 Task: Check the average views per listing of club house in the last 5 years.
Action: Mouse moved to (835, 190)
Screenshot: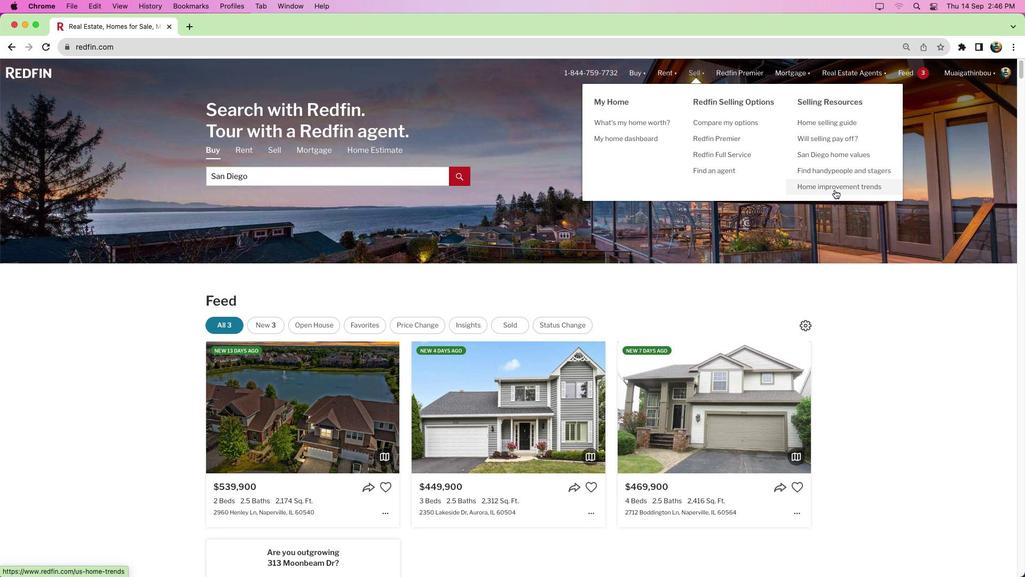 
Action: Mouse pressed left at (835, 190)
Screenshot: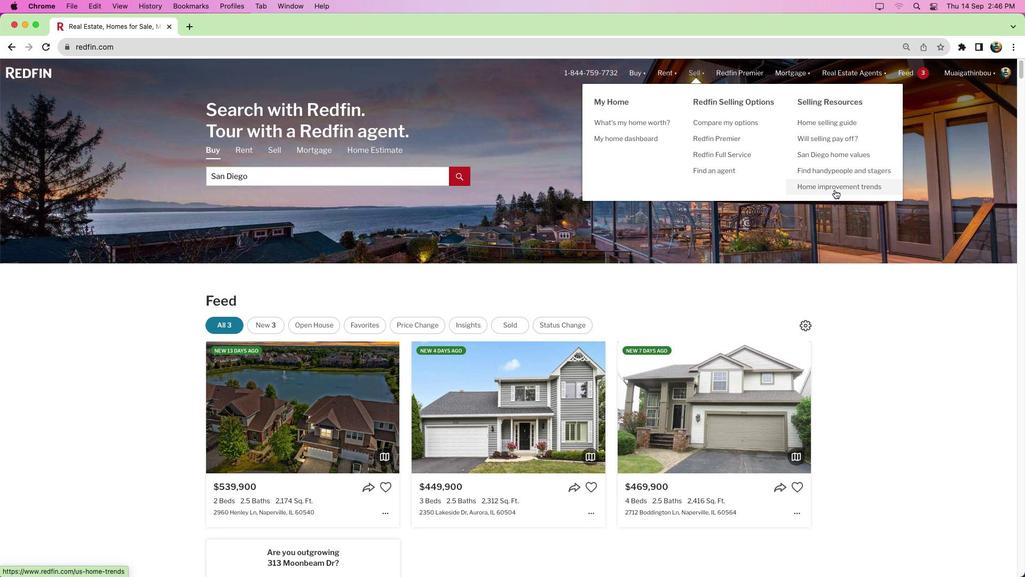 
Action: Mouse moved to (544, 262)
Screenshot: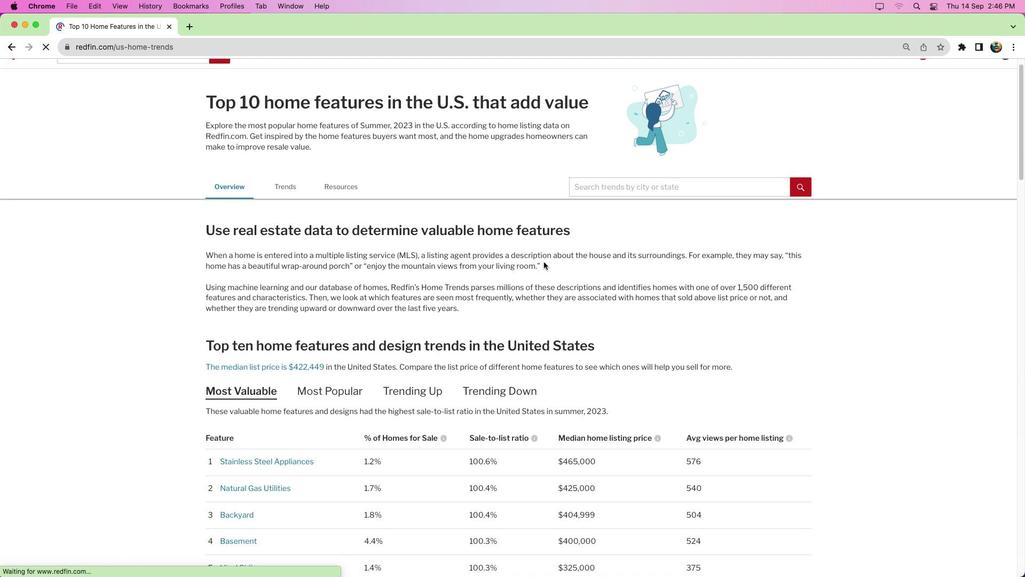 
Action: Mouse scrolled (544, 262) with delta (0, 0)
Screenshot: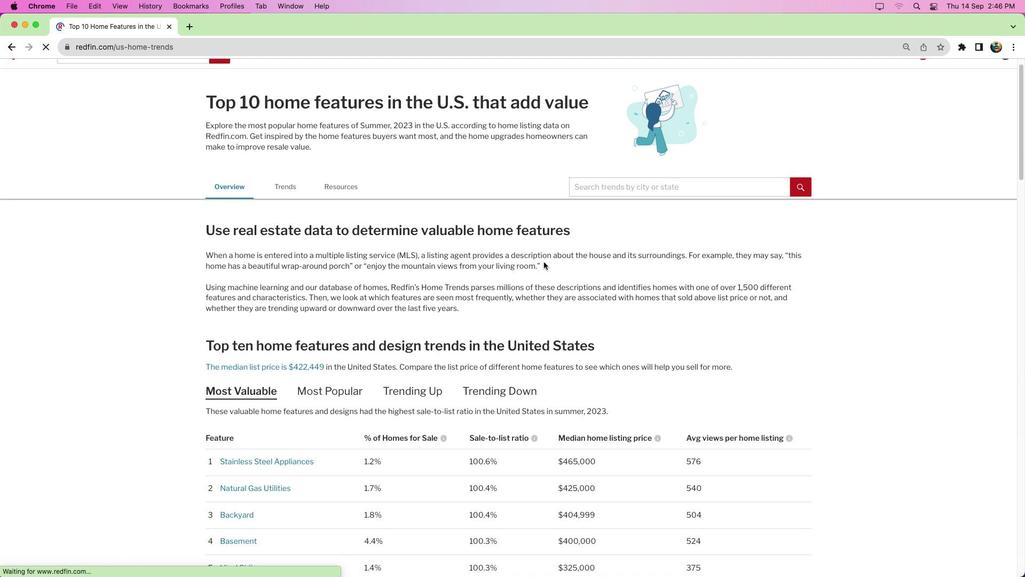 
Action: Mouse moved to (544, 262)
Screenshot: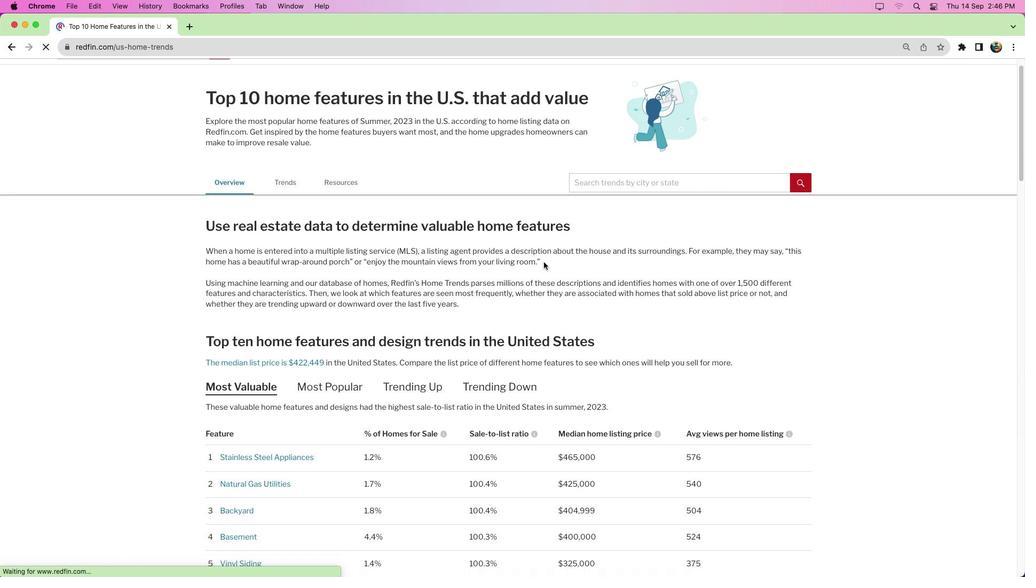 
Action: Mouse scrolled (544, 262) with delta (0, 0)
Screenshot: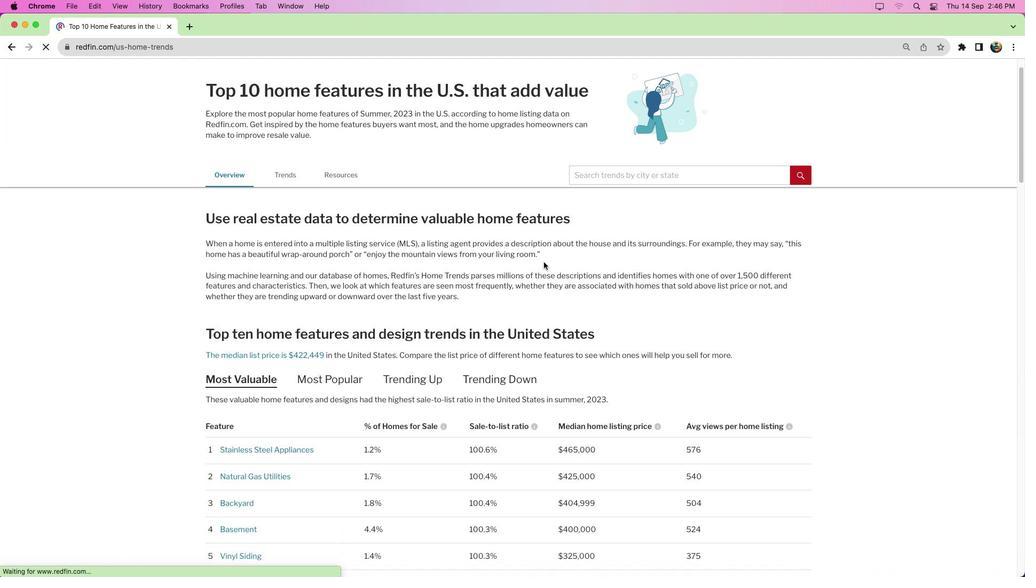 
Action: Mouse moved to (544, 261)
Screenshot: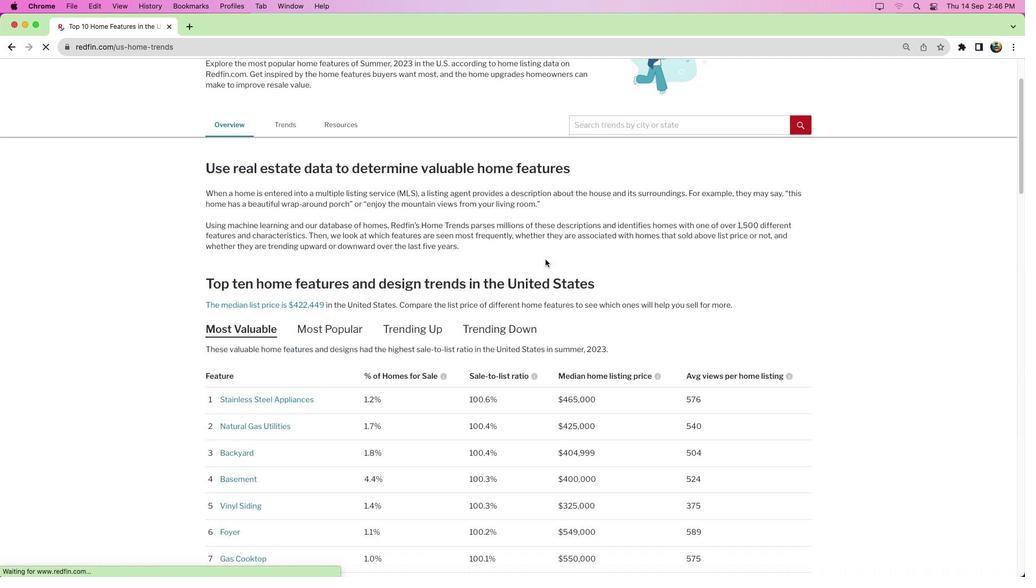 
Action: Mouse scrolled (544, 261) with delta (0, 0)
Screenshot: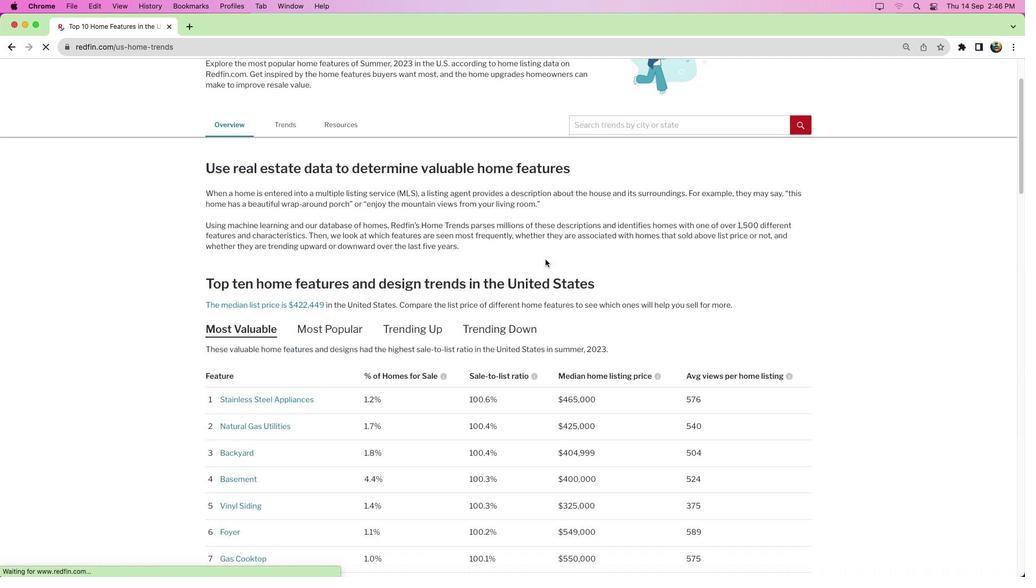 
Action: Mouse moved to (545, 260)
Screenshot: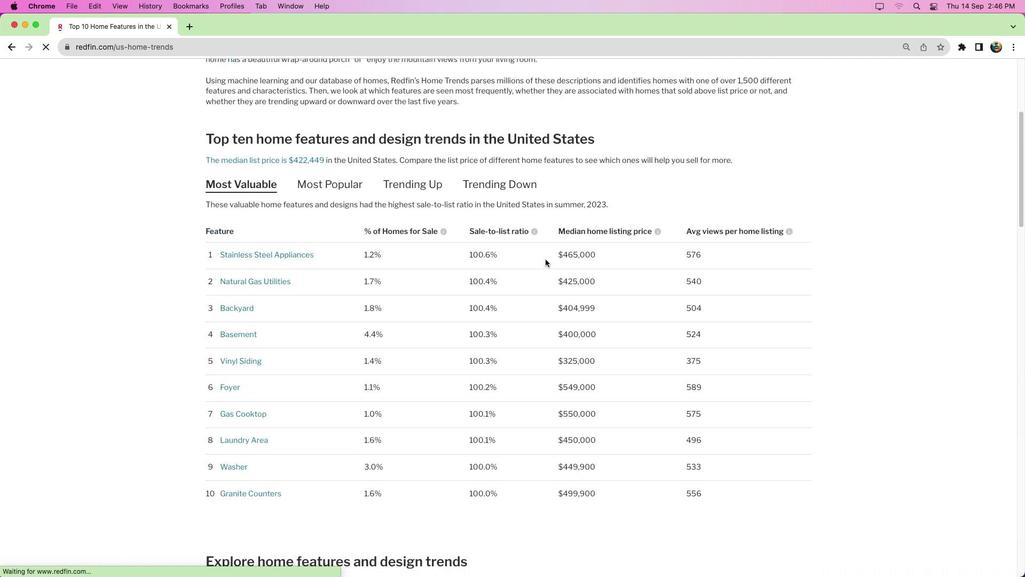 
Action: Mouse scrolled (545, 260) with delta (0, 0)
Screenshot: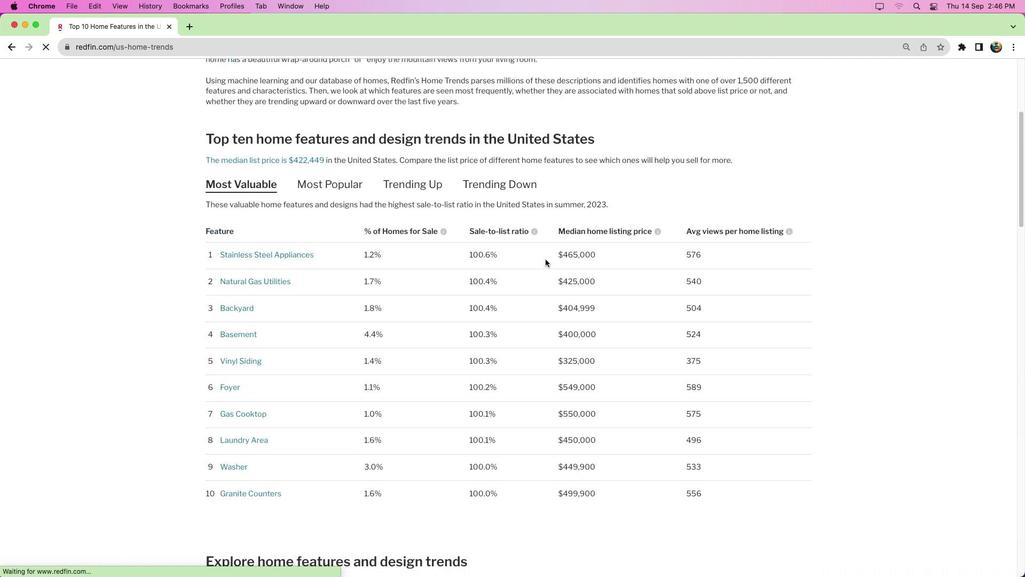 
Action: Mouse moved to (545, 259)
Screenshot: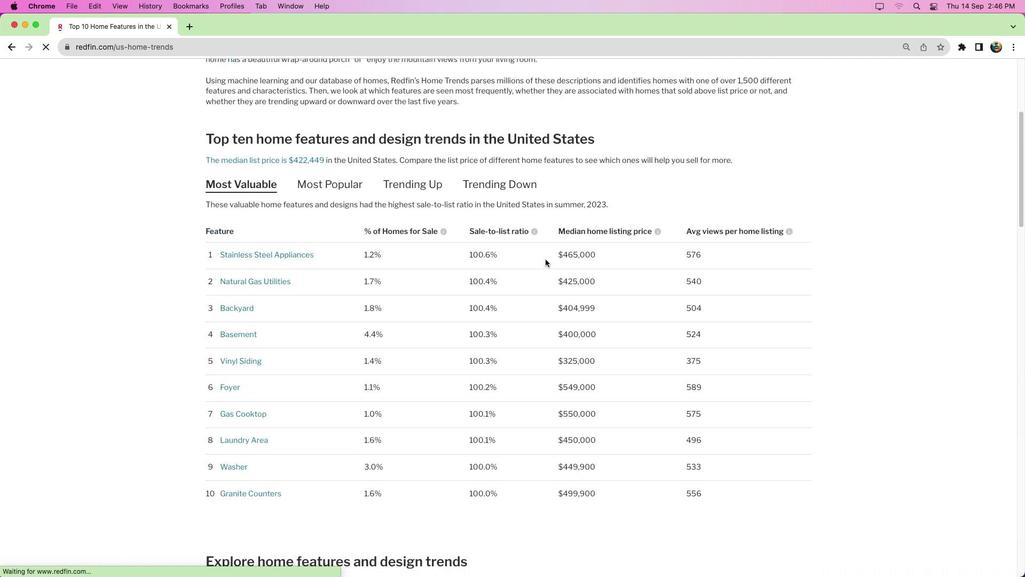 
Action: Mouse scrolled (545, 259) with delta (0, -3)
Screenshot: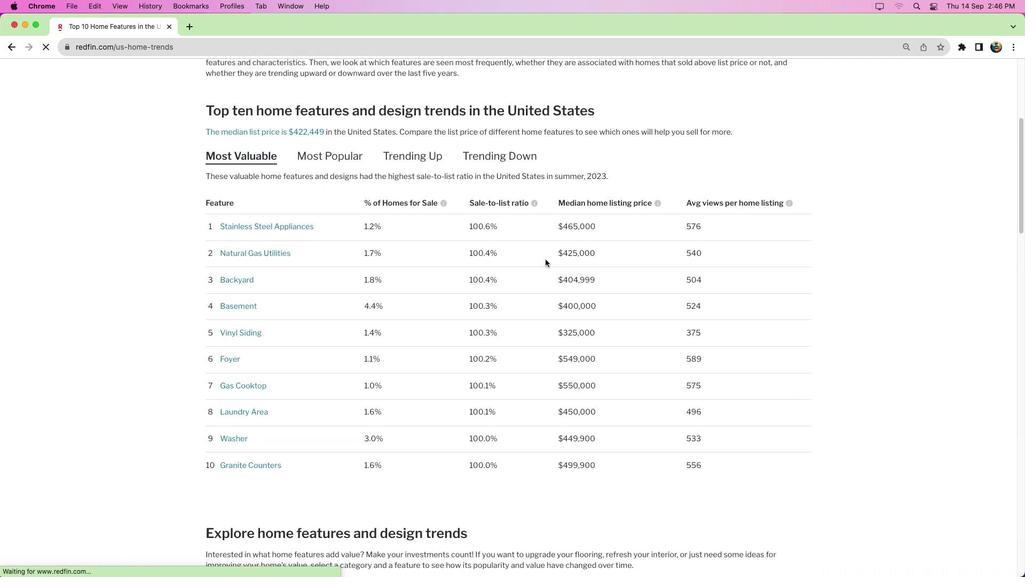 
Action: Mouse moved to (546, 259)
Screenshot: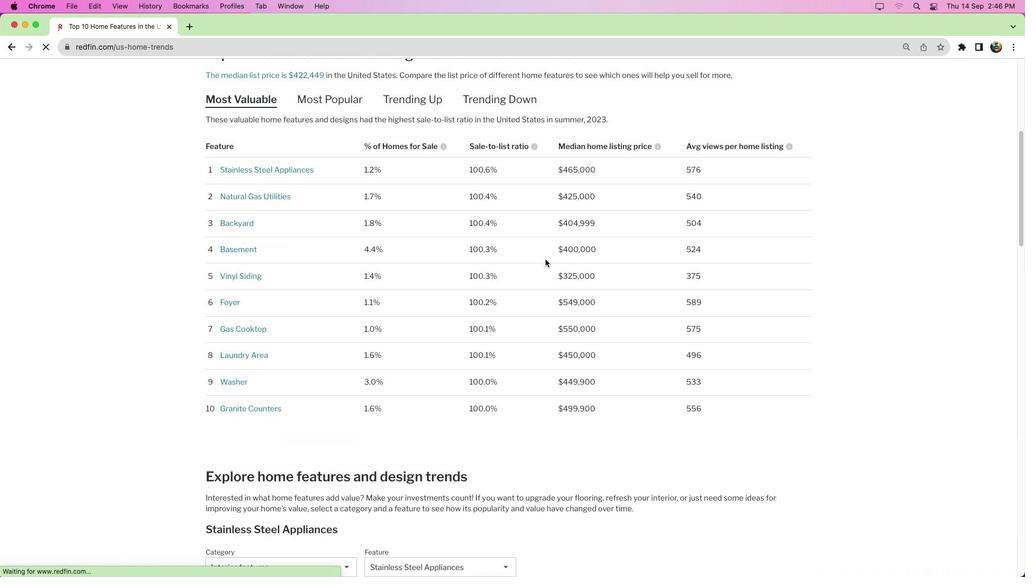 
Action: Mouse scrolled (546, 259) with delta (0, -3)
Screenshot: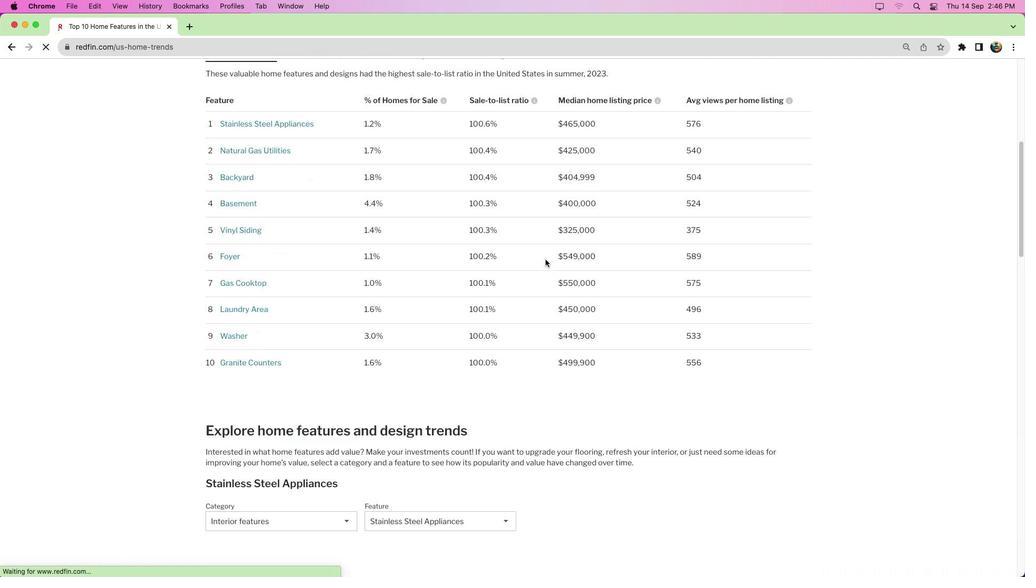 
Action: Mouse scrolled (546, 259) with delta (0, 0)
Screenshot: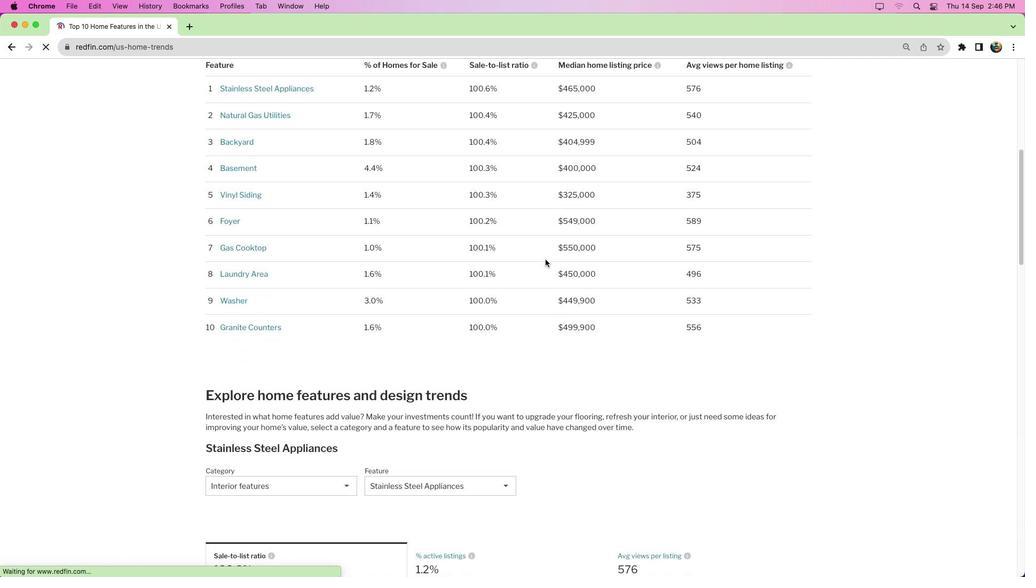 
Action: Mouse scrolled (546, 259) with delta (0, 0)
Screenshot: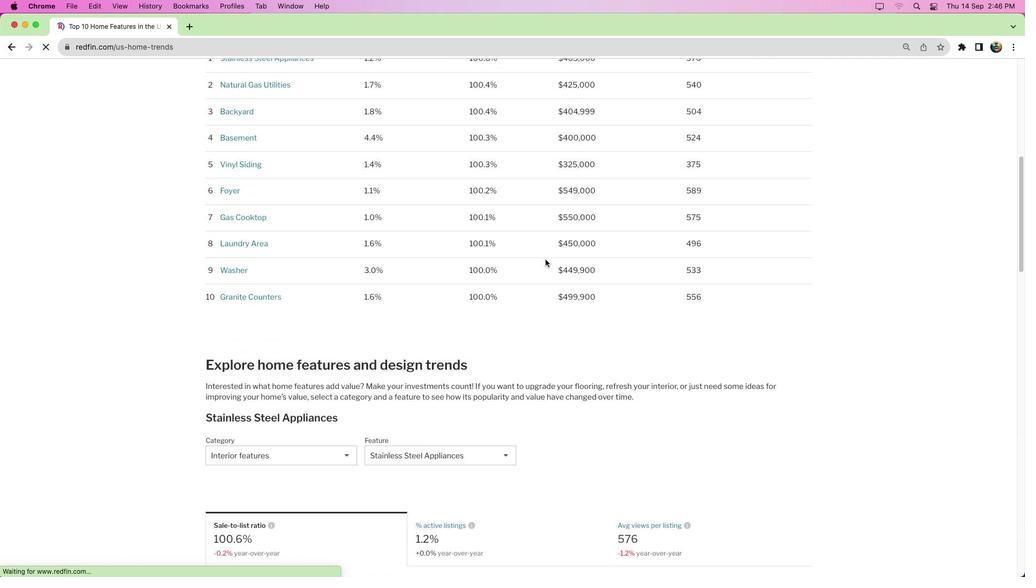 
Action: Mouse scrolled (546, 259) with delta (0, -2)
Screenshot: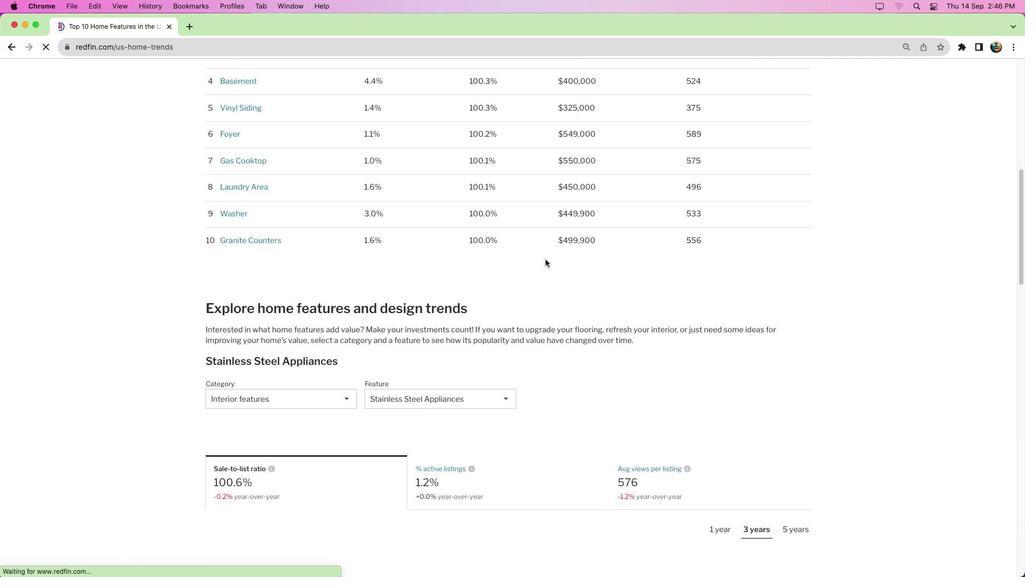 
Action: Mouse moved to (317, 384)
Screenshot: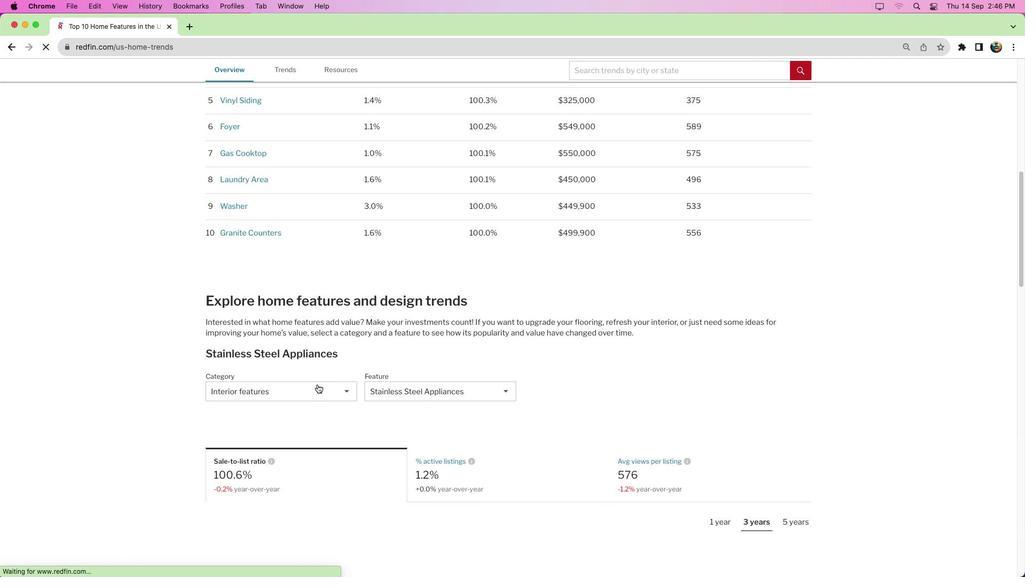
Action: Mouse pressed left at (317, 384)
Screenshot: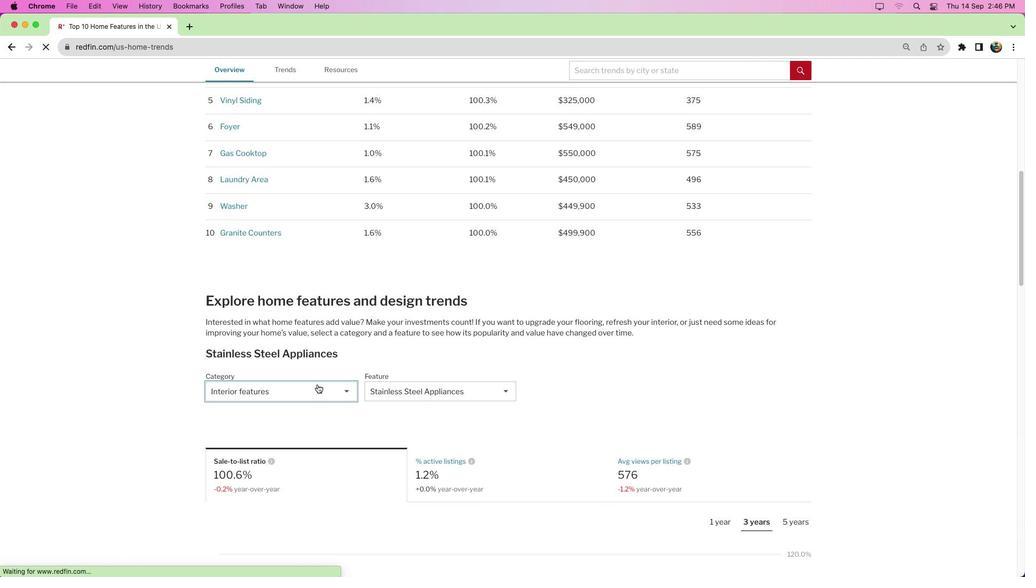 
Action: Mouse moved to (317, 417)
Screenshot: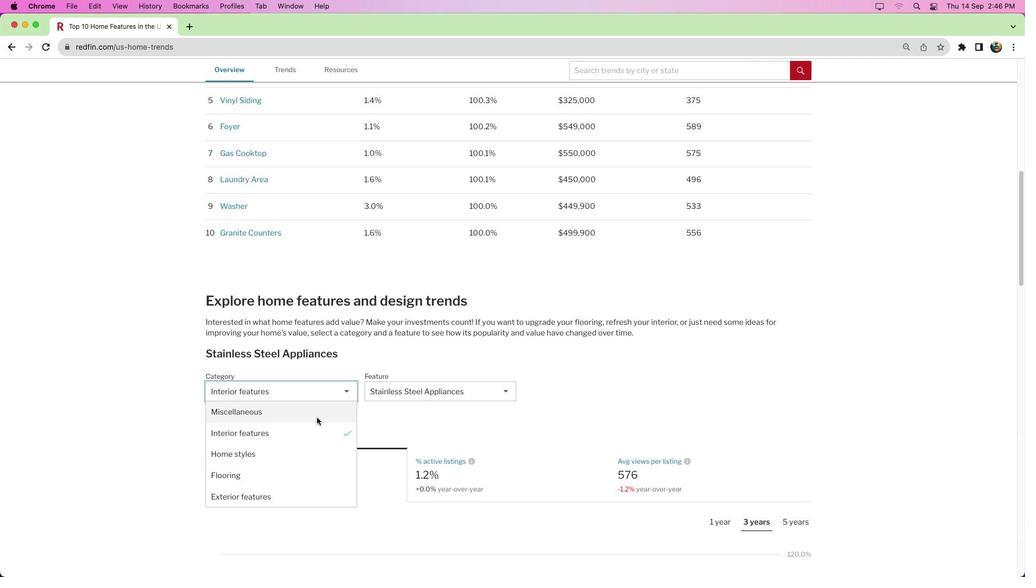 
Action: Mouse pressed left at (317, 417)
Screenshot: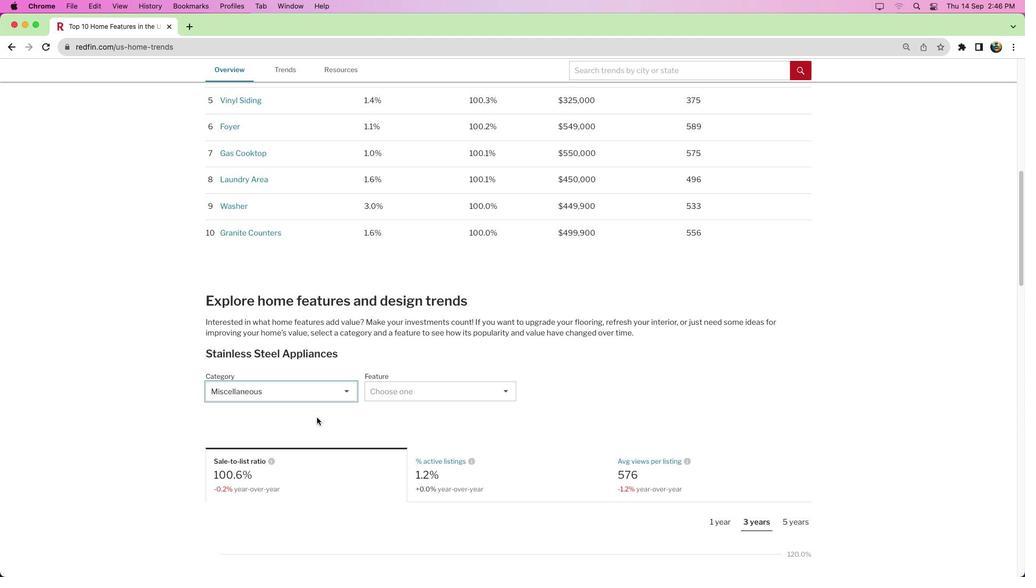 
Action: Mouse moved to (425, 393)
Screenshot: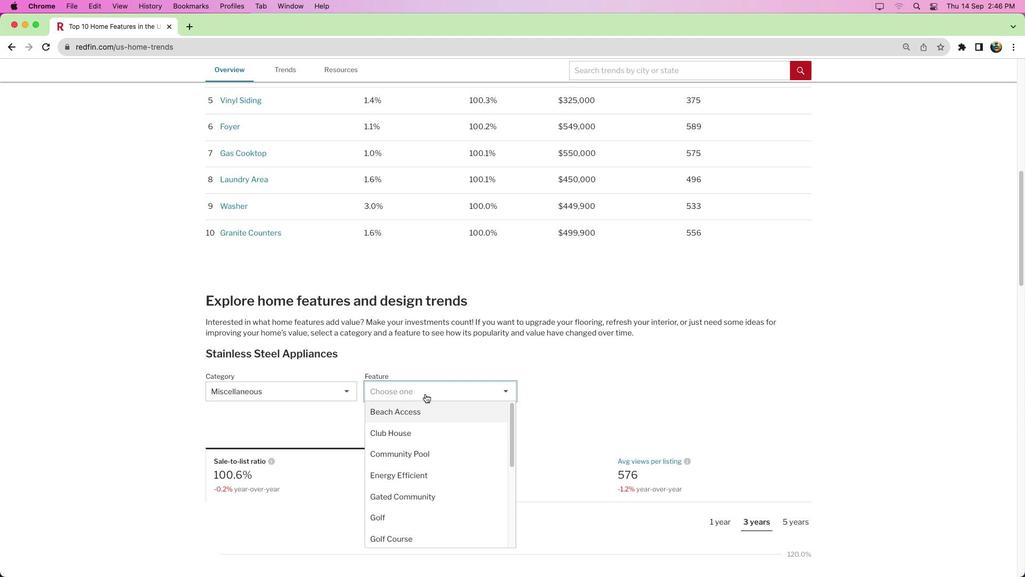 
Action: Mouse pressed left at (425, 393)
Screenshot: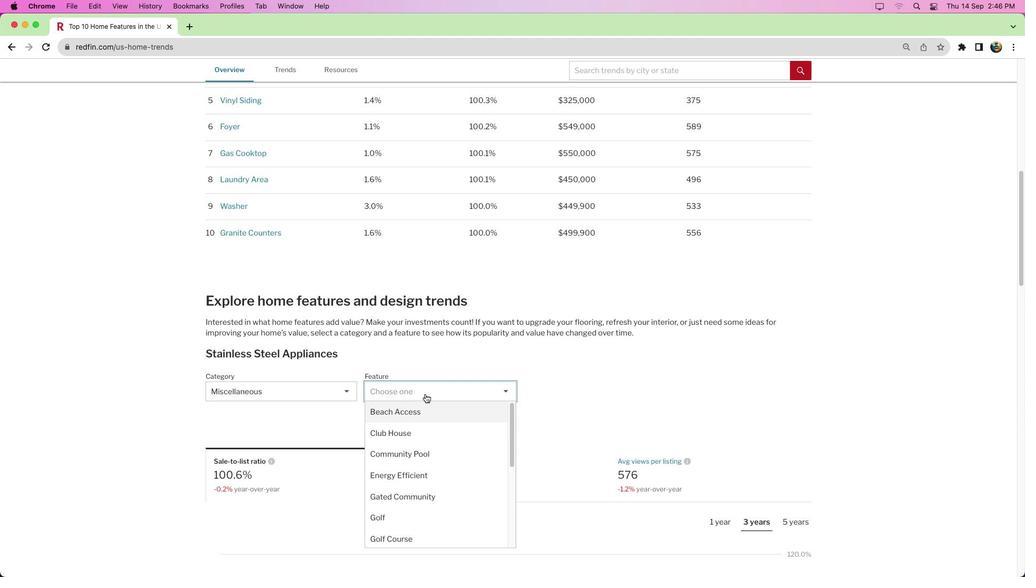 
Action: Mouse moved to (421, 430)
Screenshot: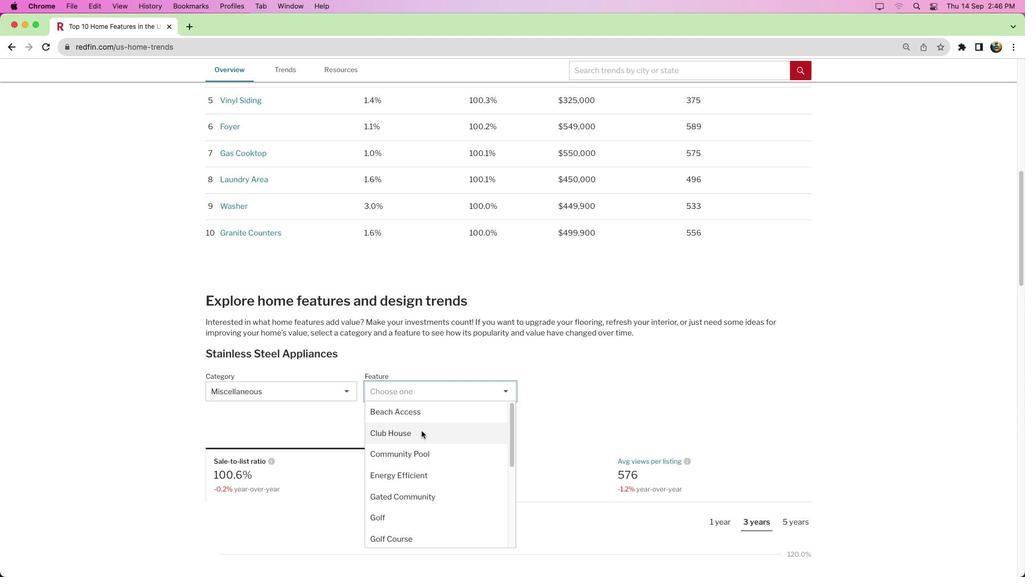 
Action: Mouse pressed left at (421, 430)
Screenshot: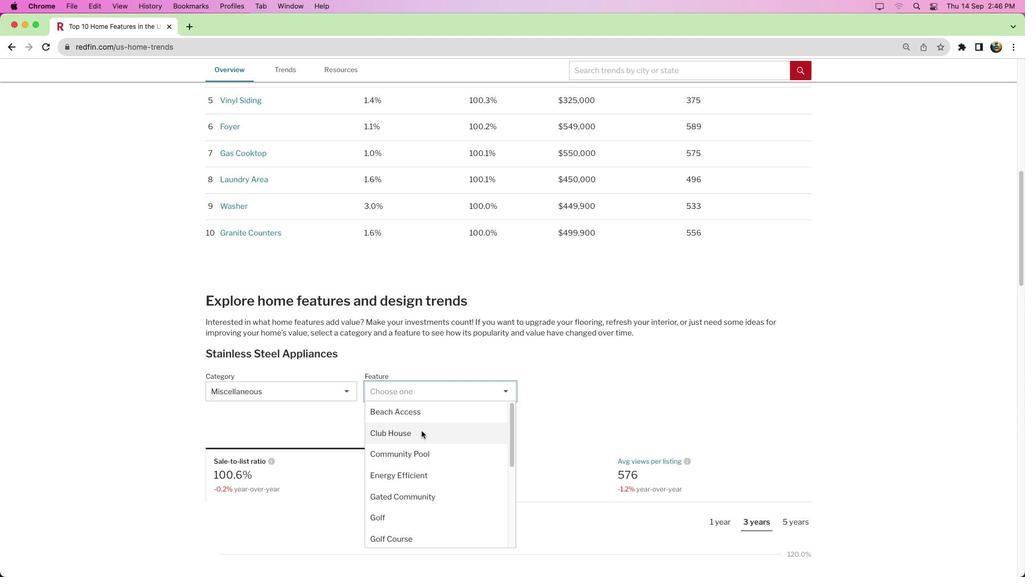 
Action: Mouse moved to (504, 383)
Screenshot: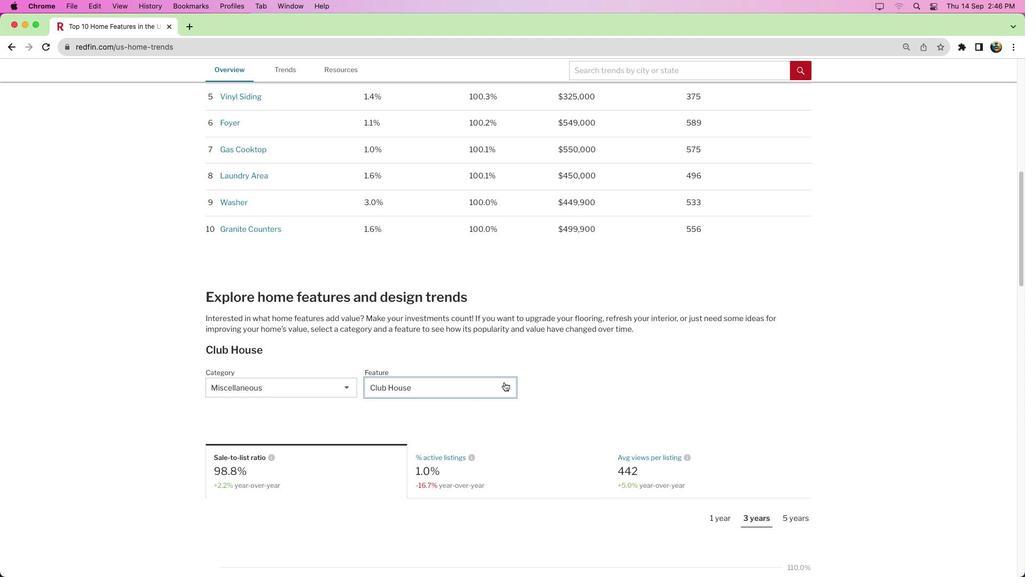 
Action: Mouse scrolled (504, 383) with delta (0, 0)
Screenshot: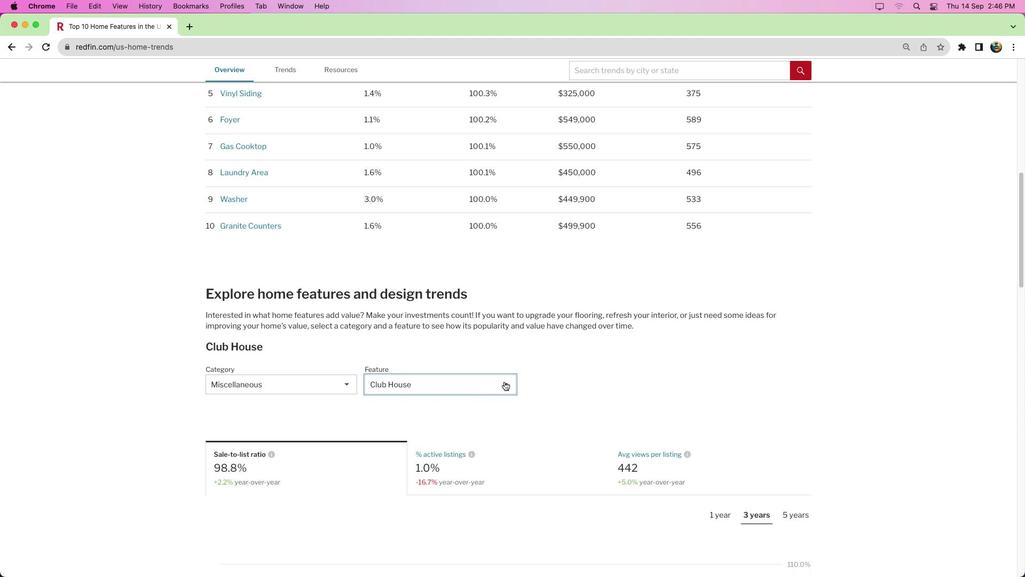 
Action: Mouse moved to (504, 382)
Screenshot: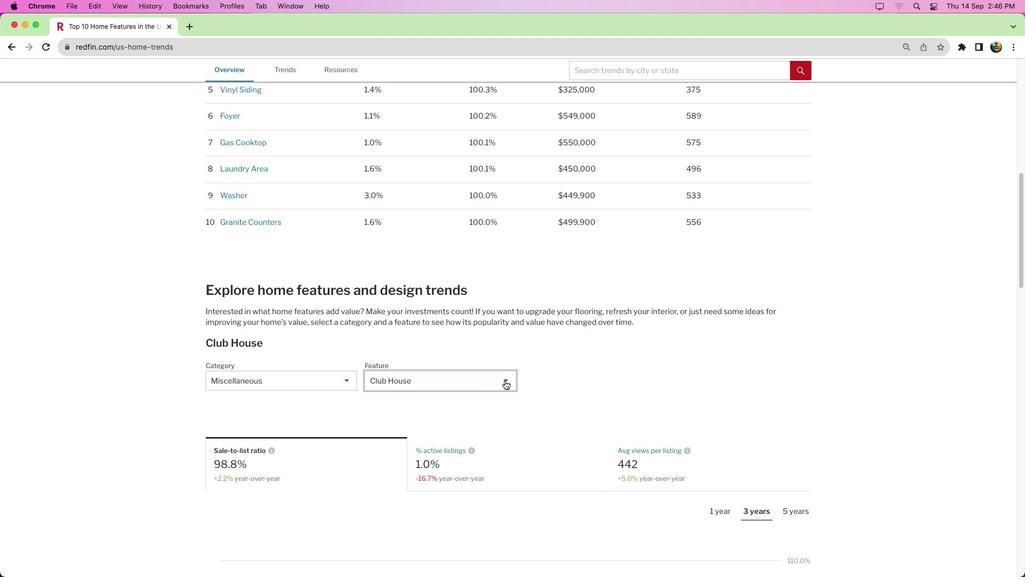 
Action: Mouse scrolled (504, 382) with delta (0, 0)
Screenshot: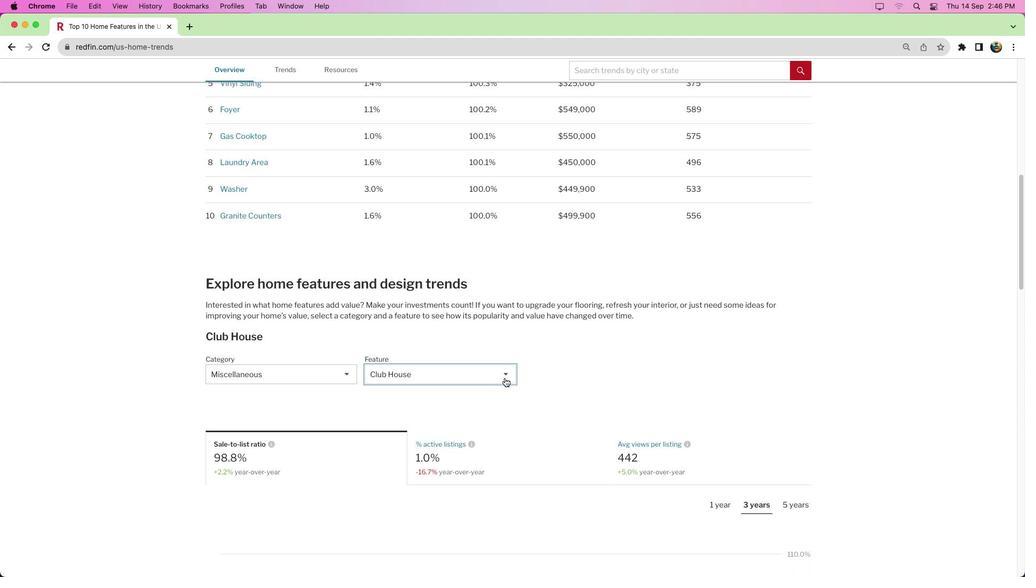 
Action: Mouse moved to (504, 382)
Screenshot: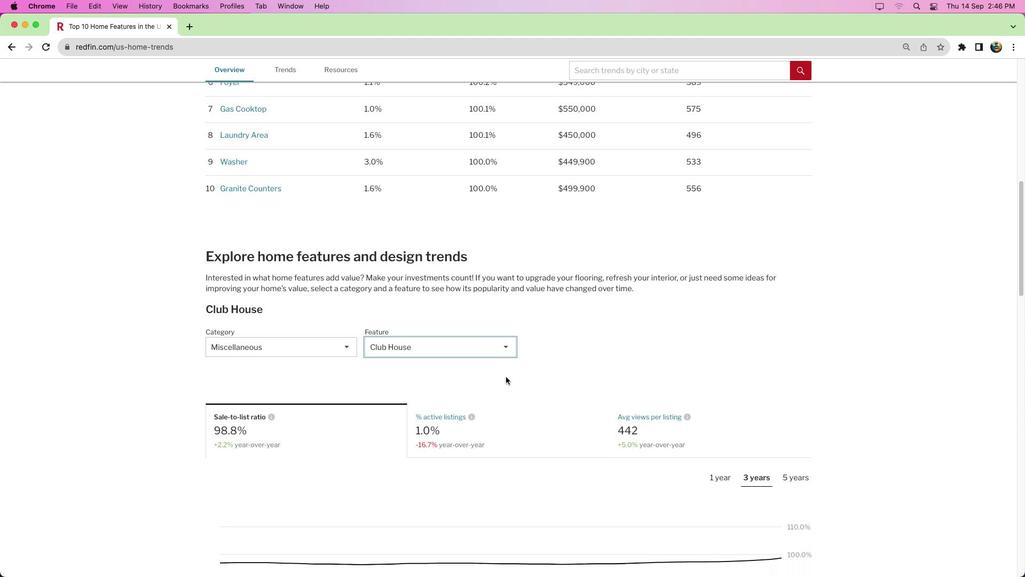 
Action: Mouse scrolled (504, 382) with delta (0, 0)
Screenshot: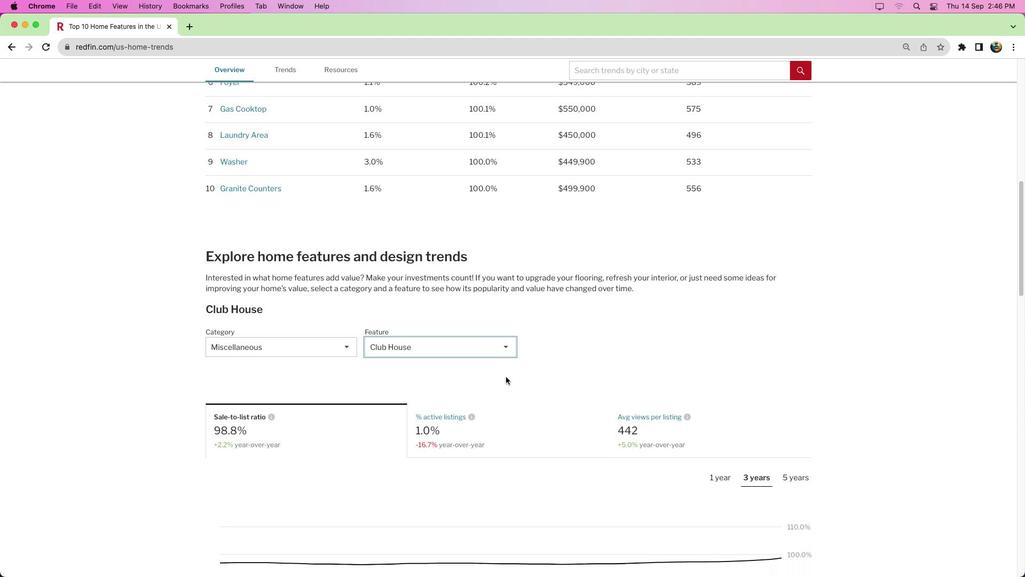 
Action: Mouse moved to (606, 416)
Screenshot: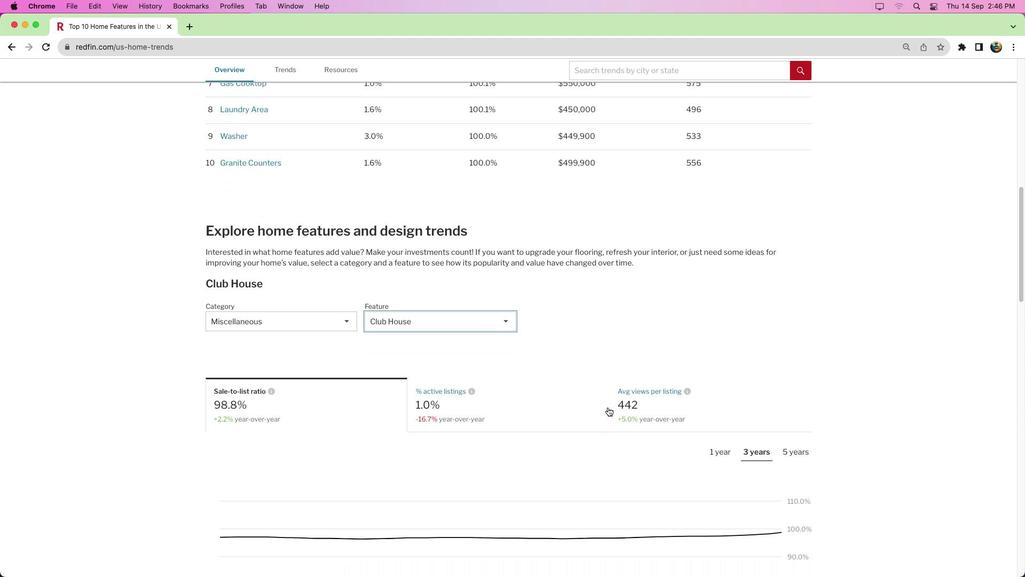 
Action: Mouse scrolled (606, 416) with delta (0, 0)
Screenshot: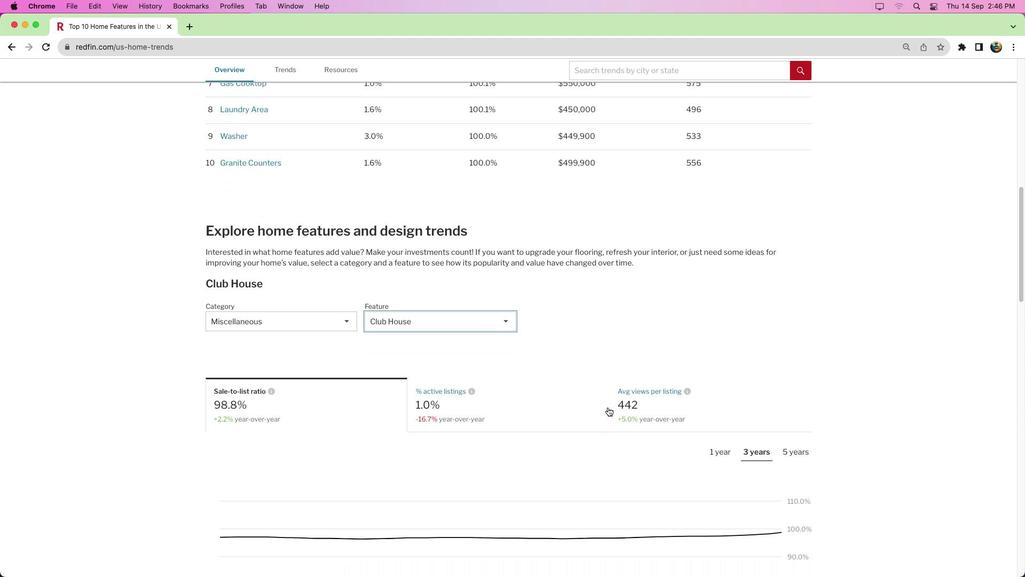 
Action: Mouse moved to (606, 410)
Screenshot: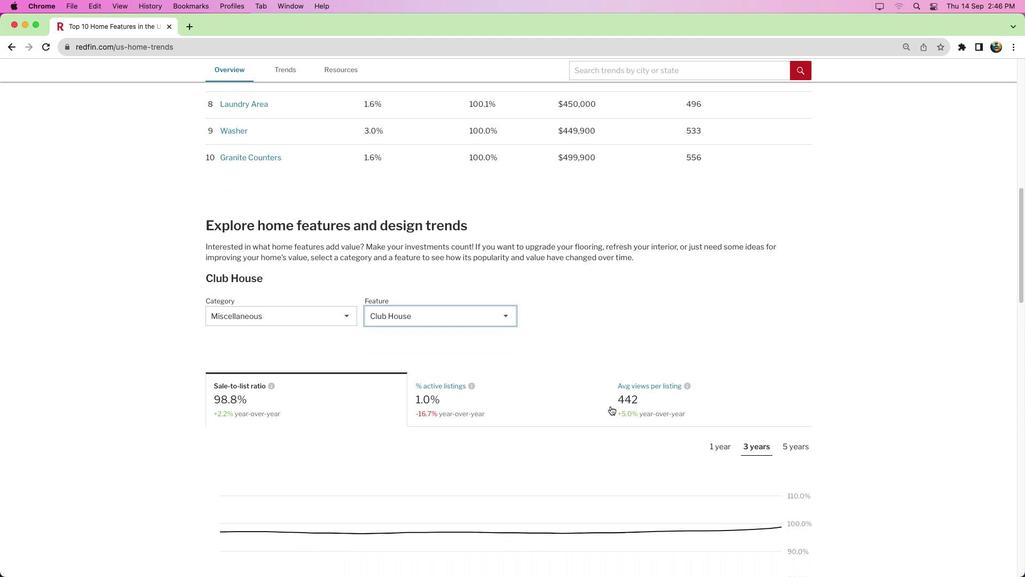 
Action: Mouse scrolled (606, 410) with delta (0, 0)
Screenshot: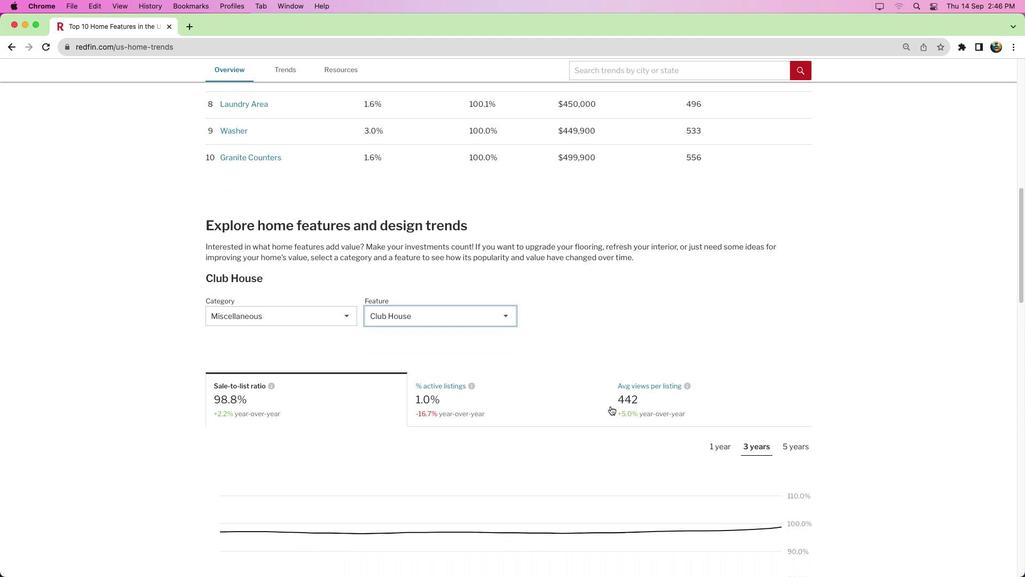 
Action: Mouse moved to (644, 391)
Screenshot: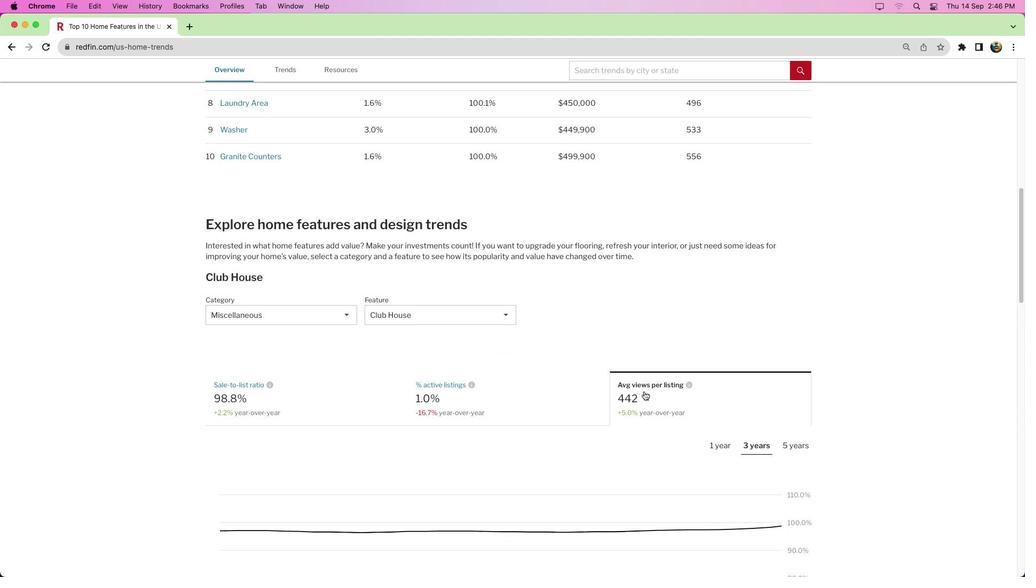 
Action: Mouse pressed left at (644, 391)
Screenshot: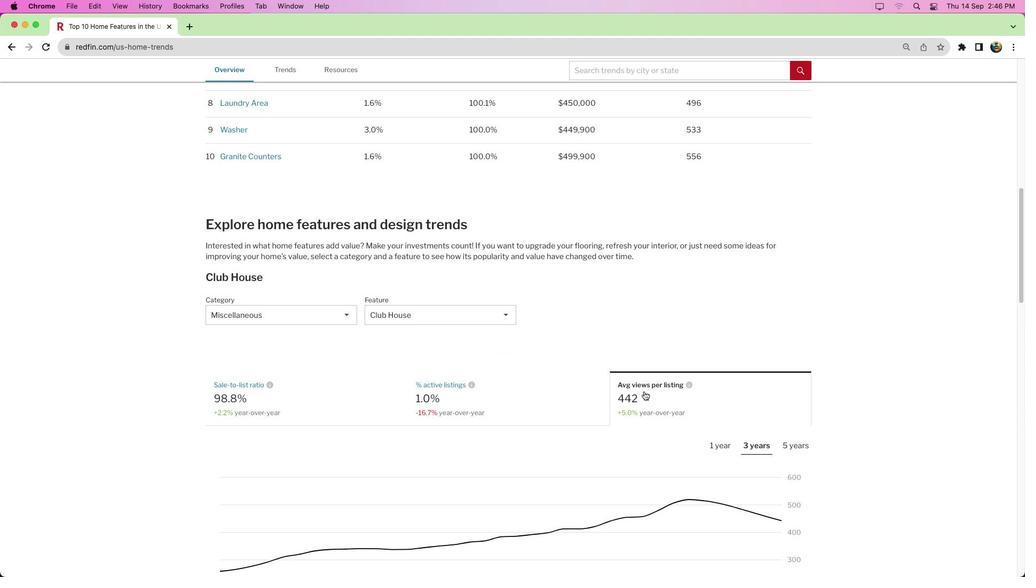 
Action: Mouse moved to (798, 444)
Screenshot: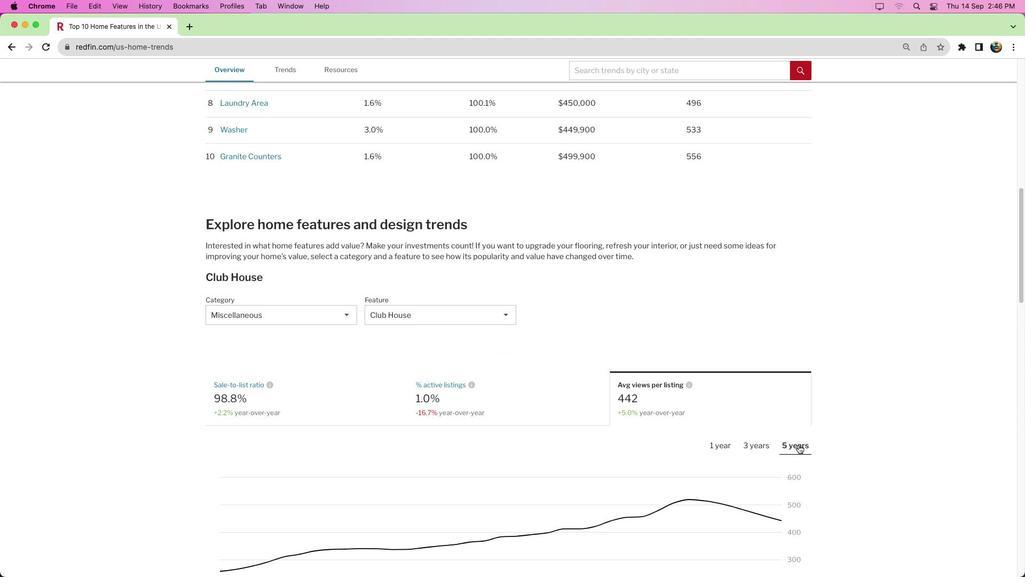 
Action: Mouse pressed left at (798, 444)
Screenshot: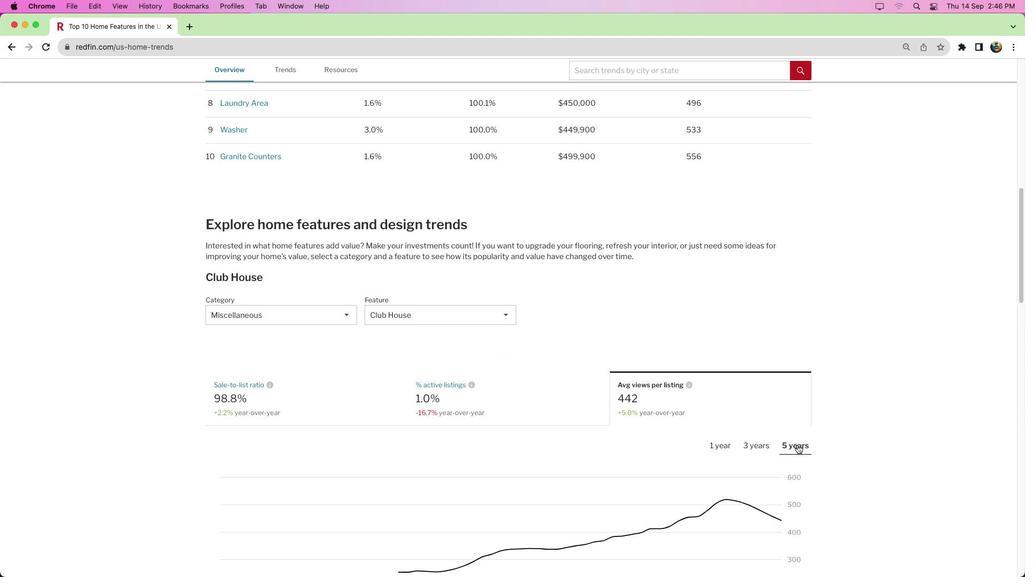
Action: Mouse moved to (728, 425)
Screenshot: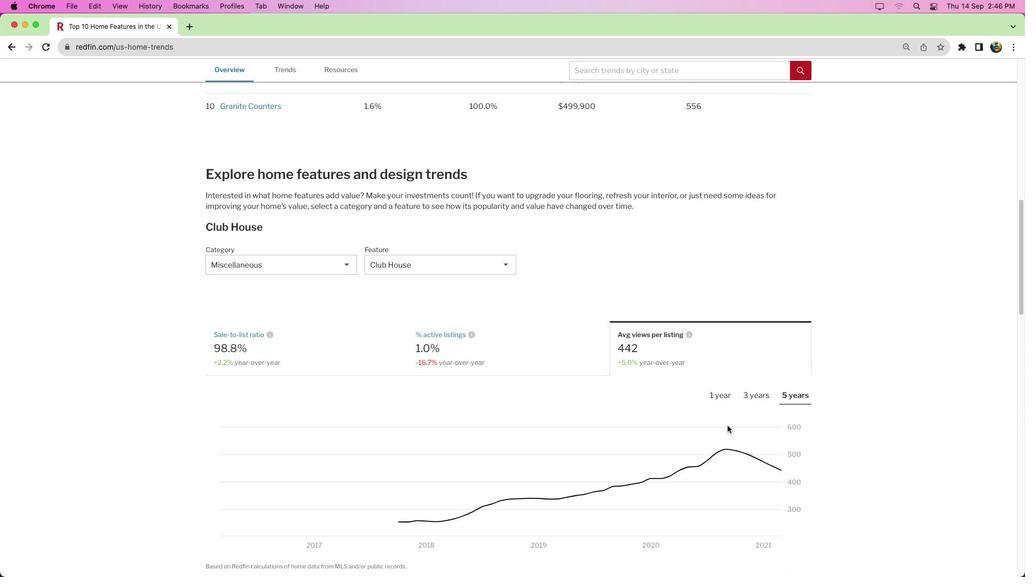 
Action: Mouse scrolled (728, 425) with delta (0, 0)
Screenshot: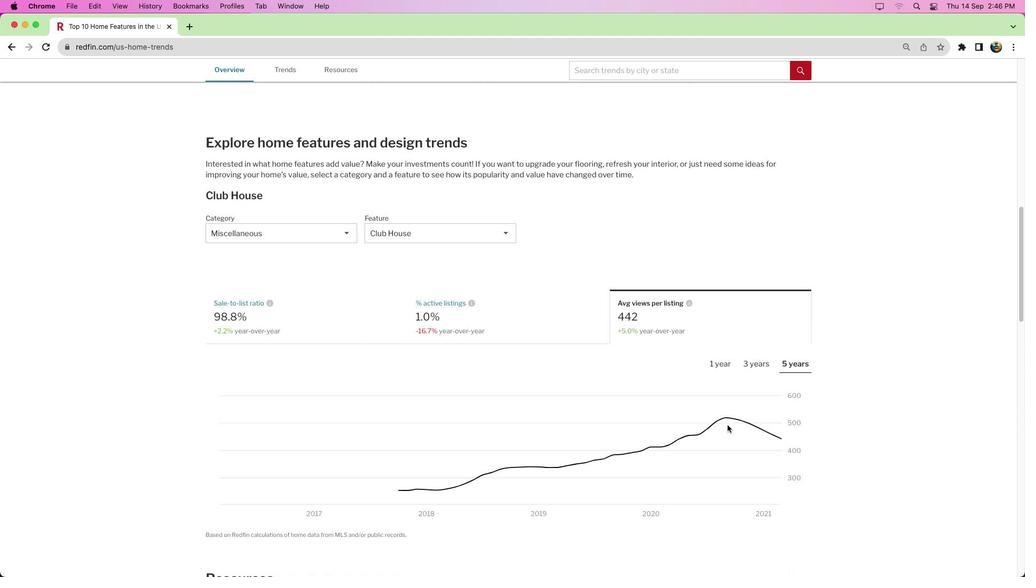 
Action: Mouse scrolled (728, 425) with delta (0, 0)
Screenshot: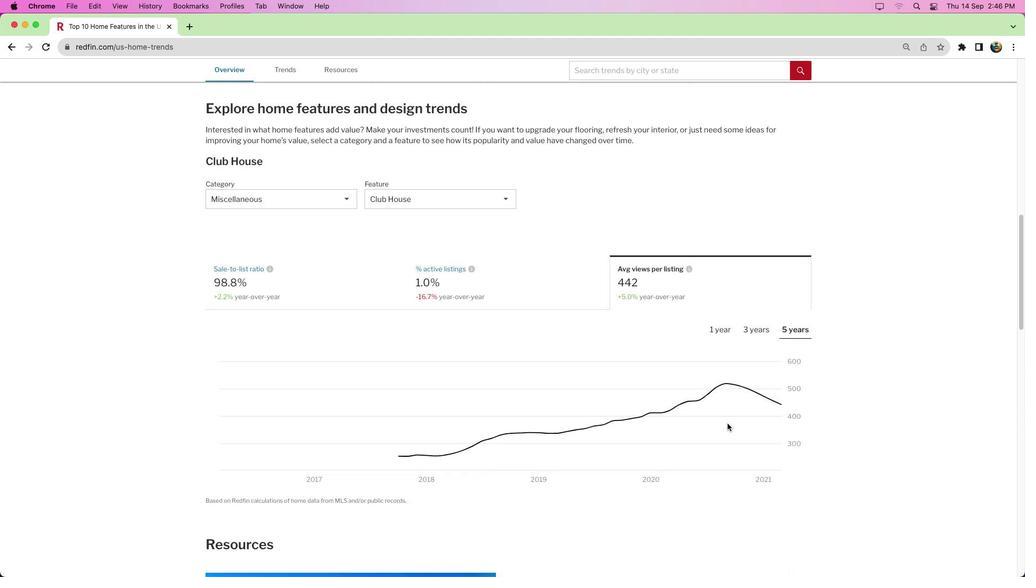 
Action: Mouse moved to (728, 425)
Screenshot: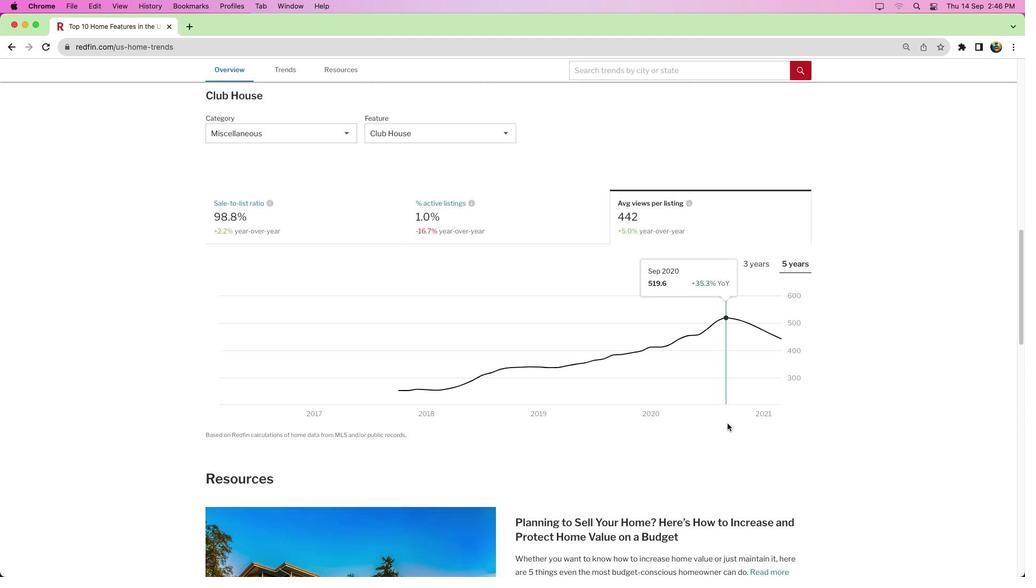 
Action: Mouse scrolled (728, 425) with delta (0, -3)
Screenshot: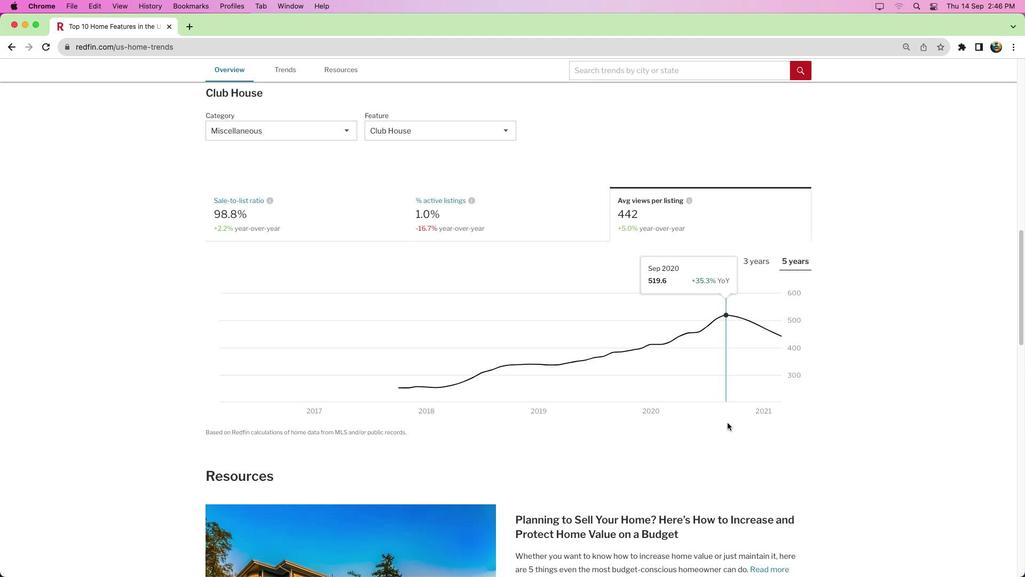 
Action: Mouse moved to (728, 423)
Screenshot: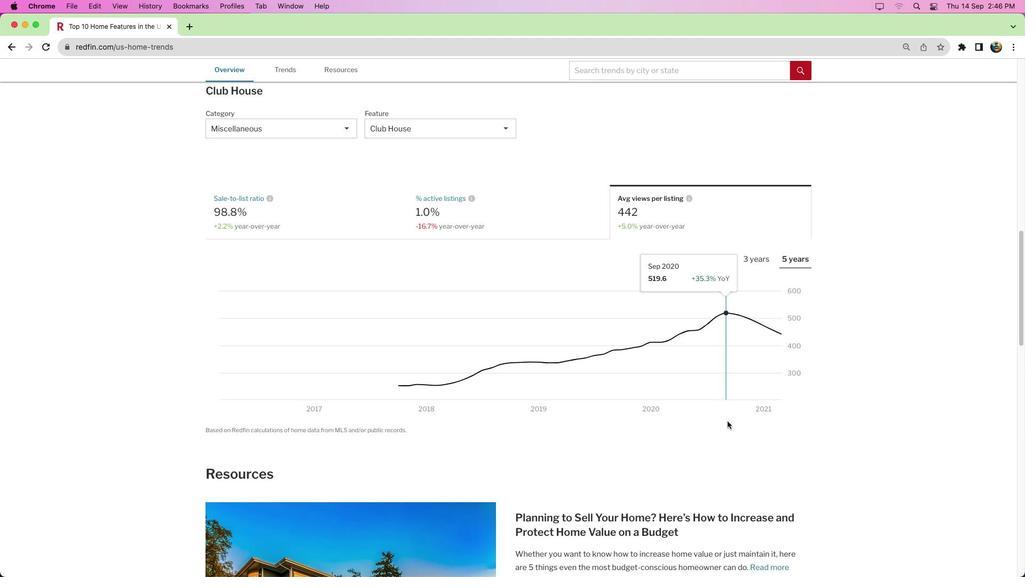 
Action: Mouse scrolled (728, 423) with delta (0, 0)
Screenshot: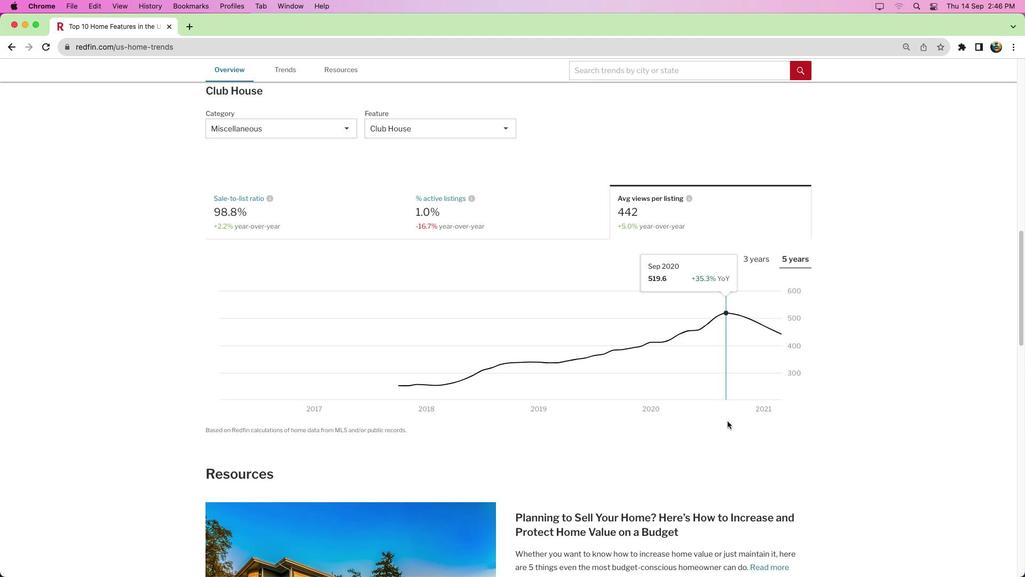 
Action: Mouse moved to (730, 414)
Screenshot: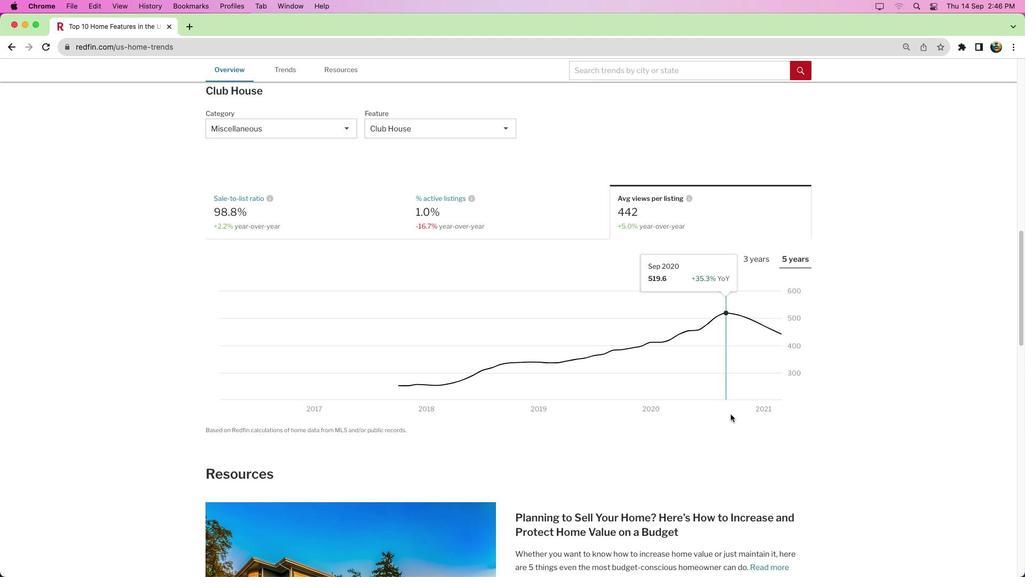 
